 Task: Manage email relay configuration by setting up filters for the recipient
Action: Mouse moved to (235, 184)
Screenshot: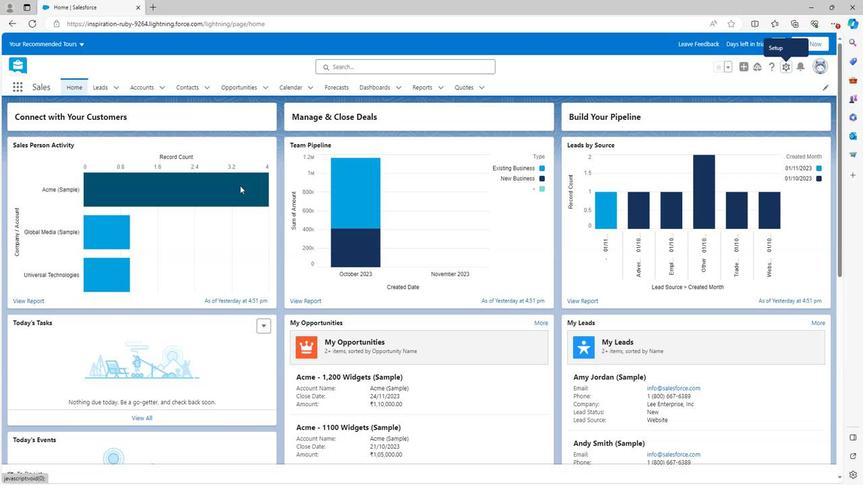 
Action: Mouse scrolled (235, 183) with delta (0, 0)
Screenshot: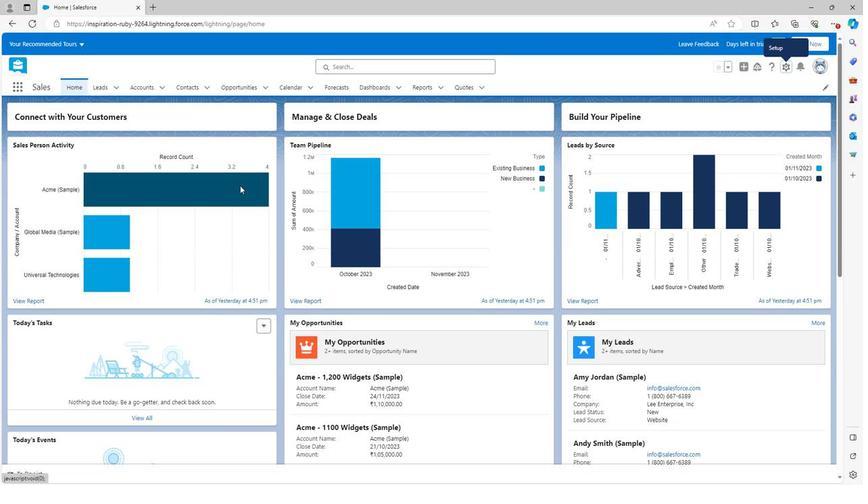 
Action: Mouse scrolled (235, 183) with delta (0, 0)
Screenshot: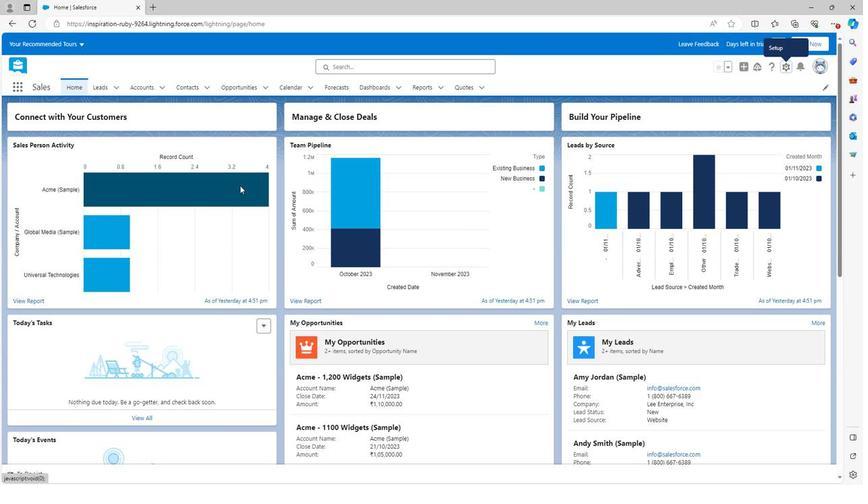 
Action: Mouse scrolled (235, 183) with delta (0, 0)
Screenshot: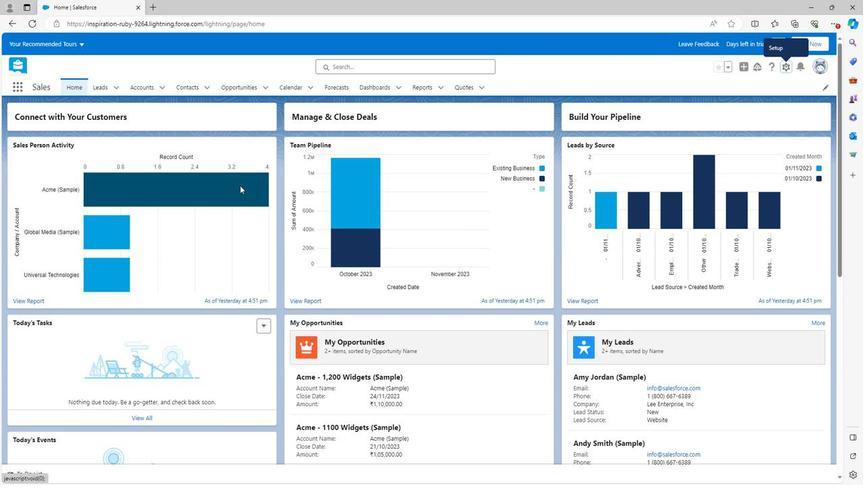 
Action: Mouse scrolled (235, 183) with delta (0, 0)
Screenshot: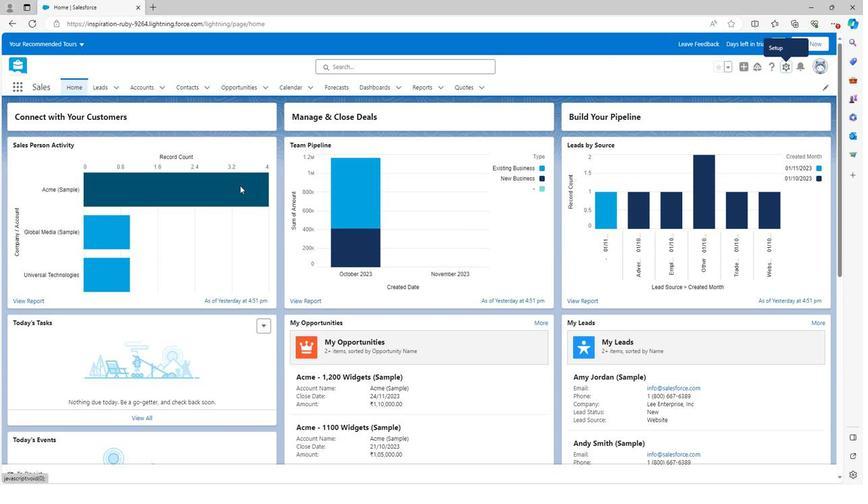 
Action: Mouse scrolled (235, 183) with delta (0, 0)
Screenshot: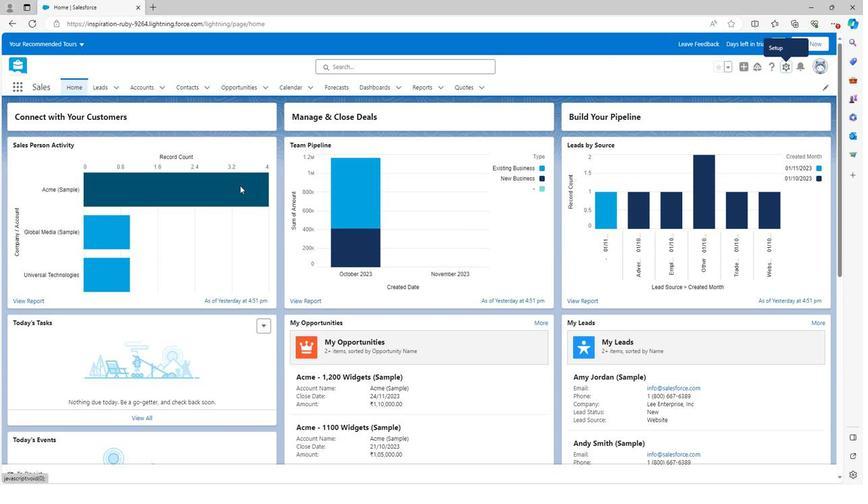 
Action: Mouse scrolled (235, 183) with delta (0, 0)
Screenshot: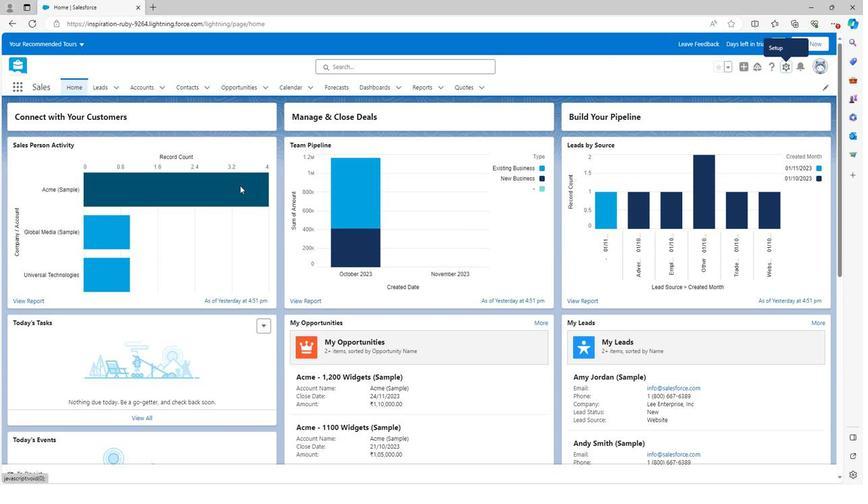 
Action: Mouse scrolled (235, 183) with delta (0, 0)
Screenshot: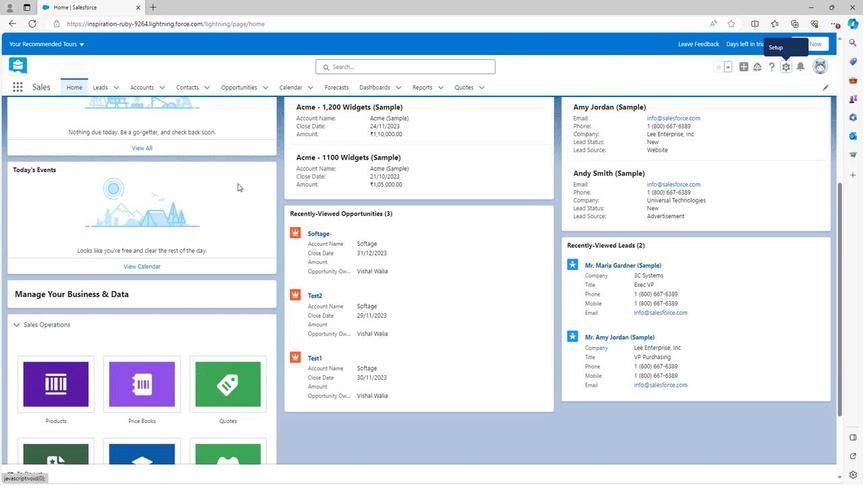 
Action: Mouse scrolled (235, 184) with delta (0, 0)
Screenshot: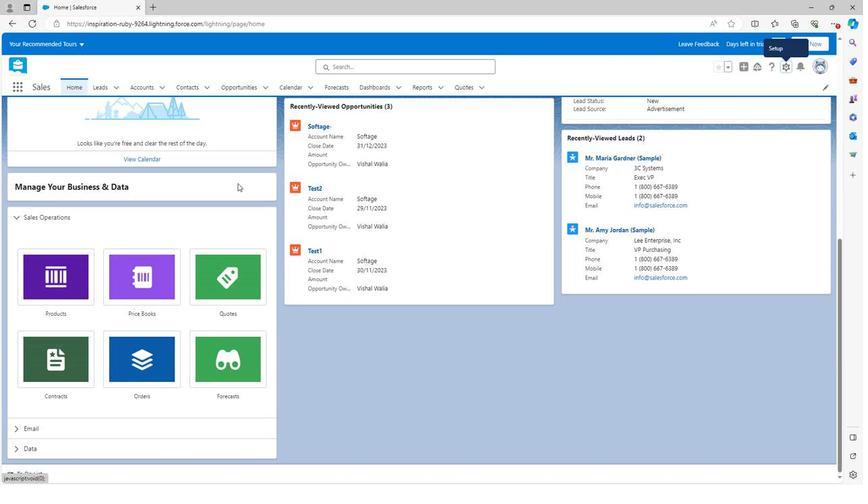 
Action: Mouse scrolled (235, 184) with delta (0, 0)
Screenshot: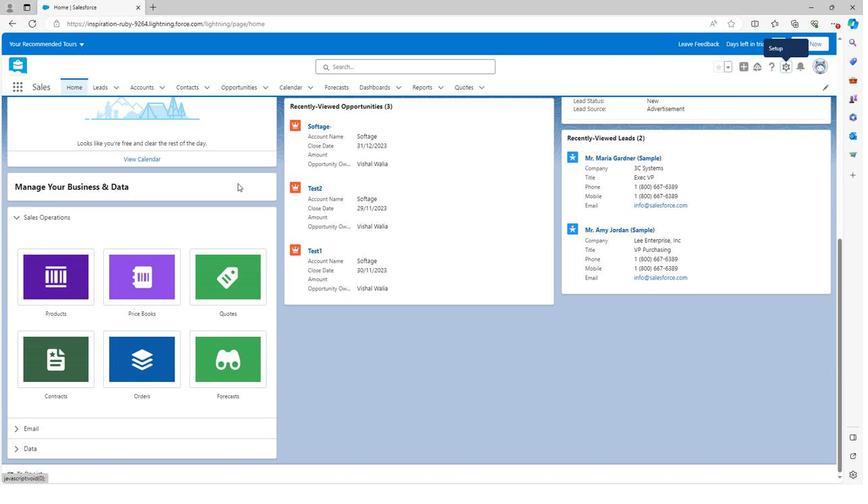 
Action: Mouse scrolled (235, 184) with delta (0, 0)
Screenshot: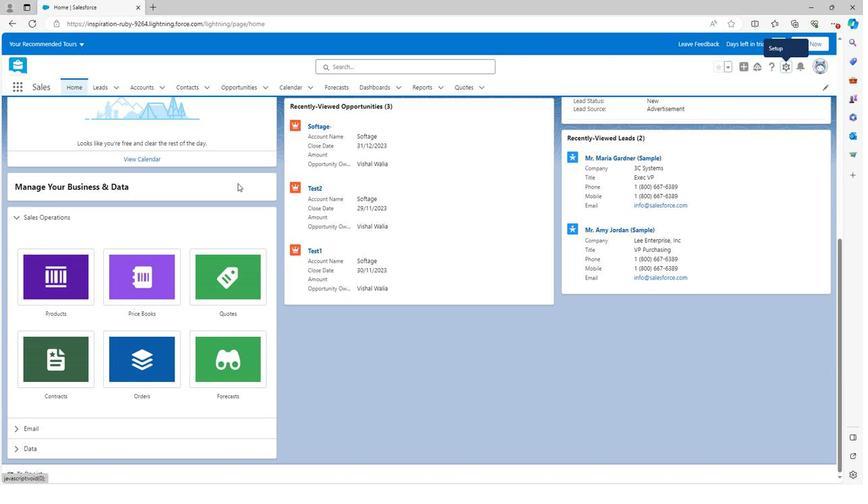 
Action: Mouse scrolled (235, 184) with delta (0, 0)
Screenshot: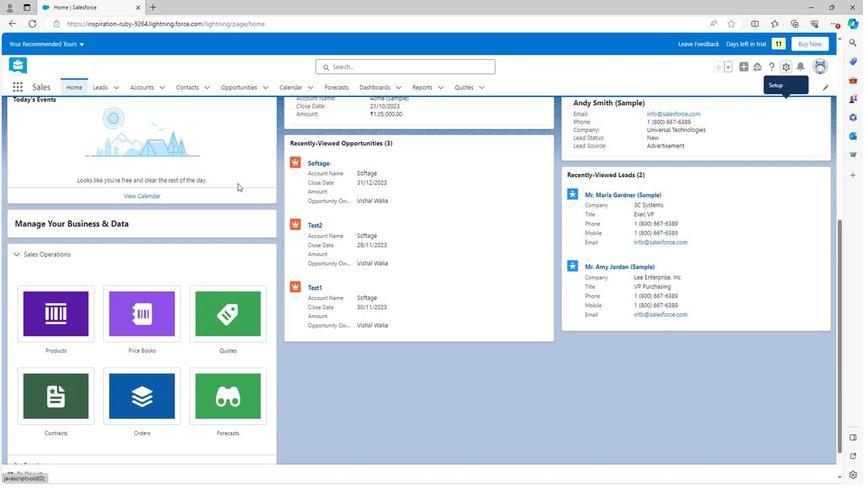 
Action: Mouse scrolled (235, 184) with delta (0, 0)
Screenshot: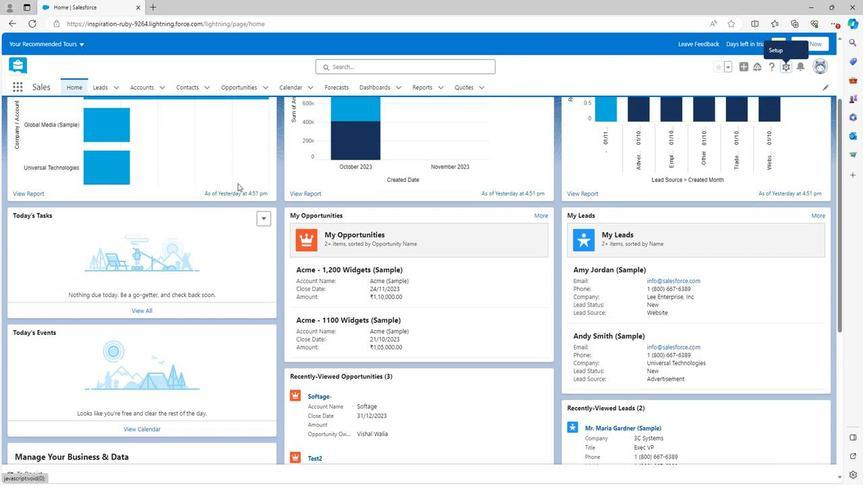 
Action: Mouse scrolled (235, 184) with delta (0, 0)
Screenshot: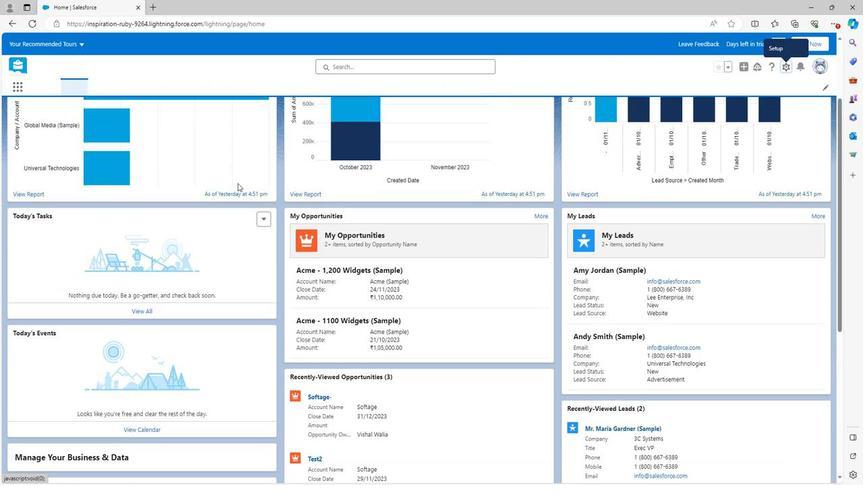 
Action: Mouse scrolled (235, 184) with delta (0, 0)
Screenshot: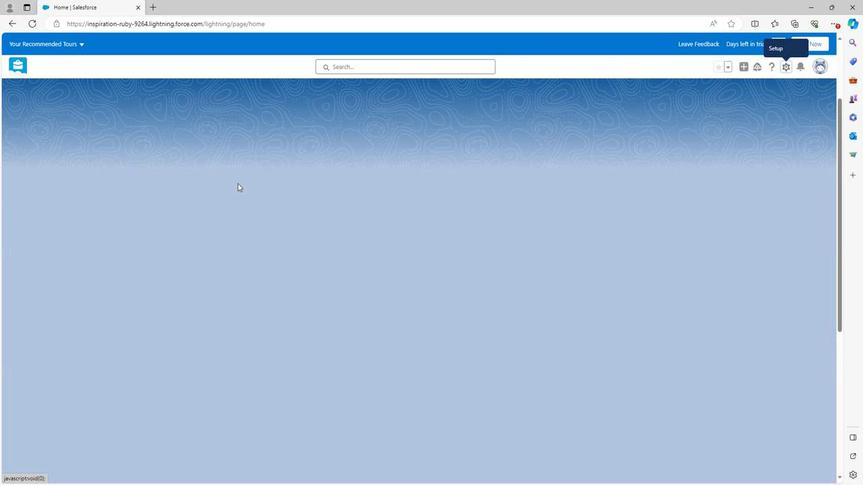 
Action: Mouse scrolled (235, 184) with delta (0, 0)
Screenshot: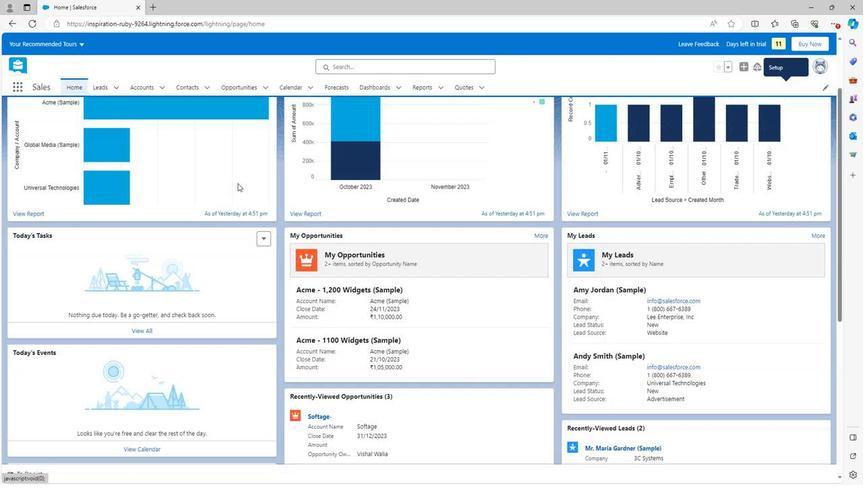 
Action: Mouse moved to (785, 66)
Screenshot: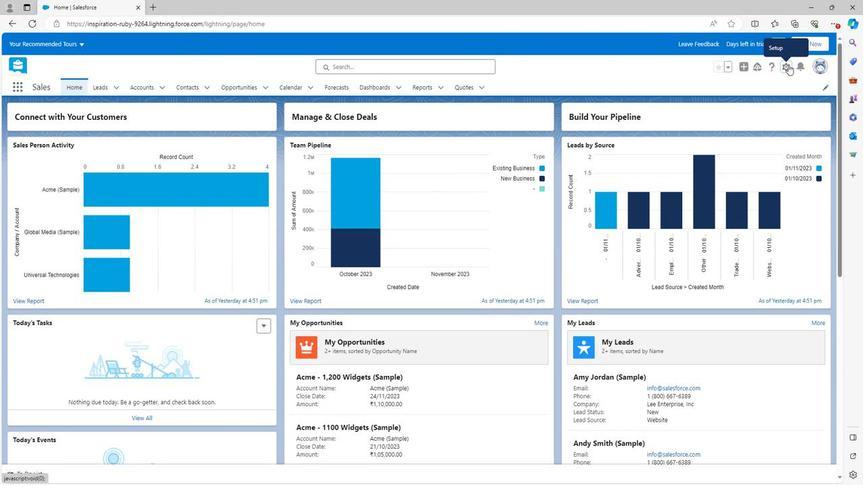 
Action: Mouse pressed left at (785, 66)
Screenshot: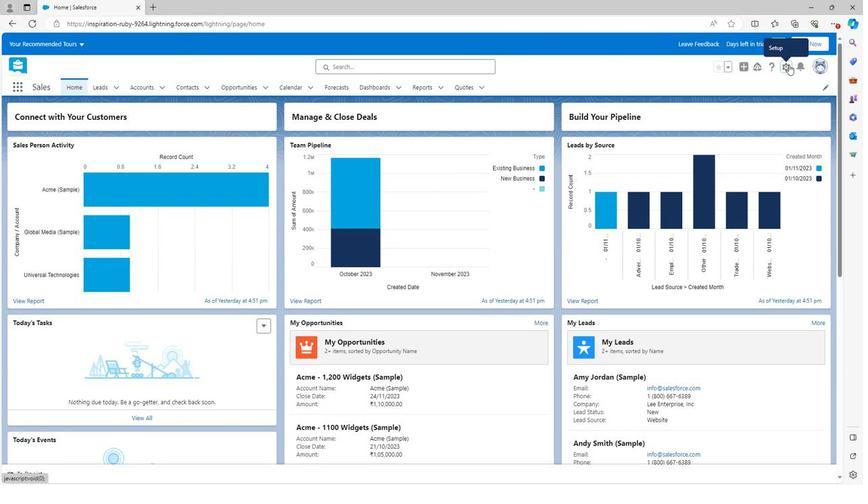 
Action: Mouse moved to (755, 93)
Screenshot: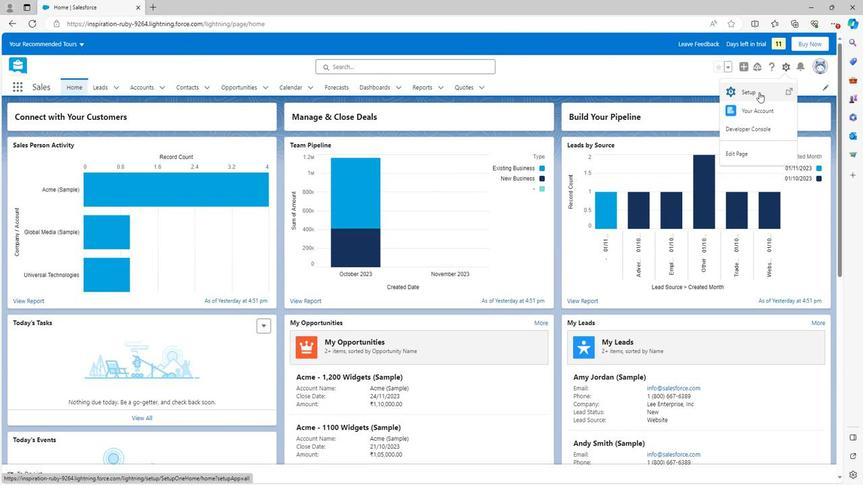 
Action: Mouse pressed left at (755, 93)
Screenshot: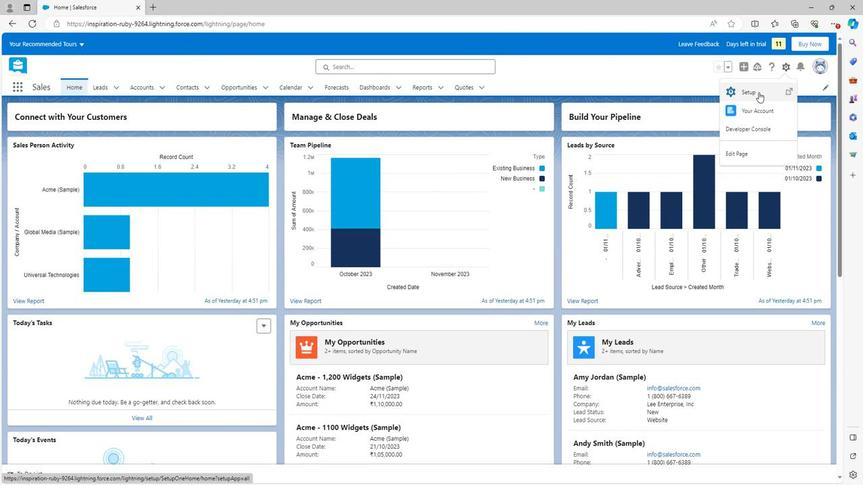 
Action: Mouse moved to (5, 306)
Screenshot: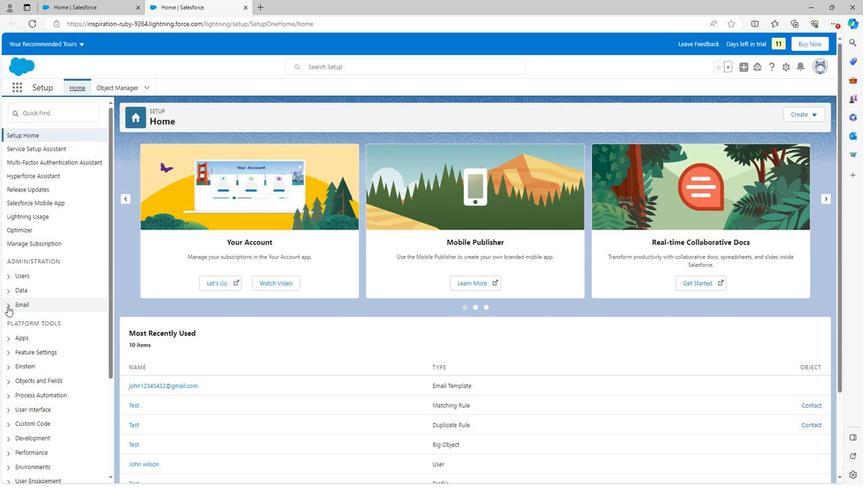 
Action: Mouse pressed left at (5, 306)
Screenshot: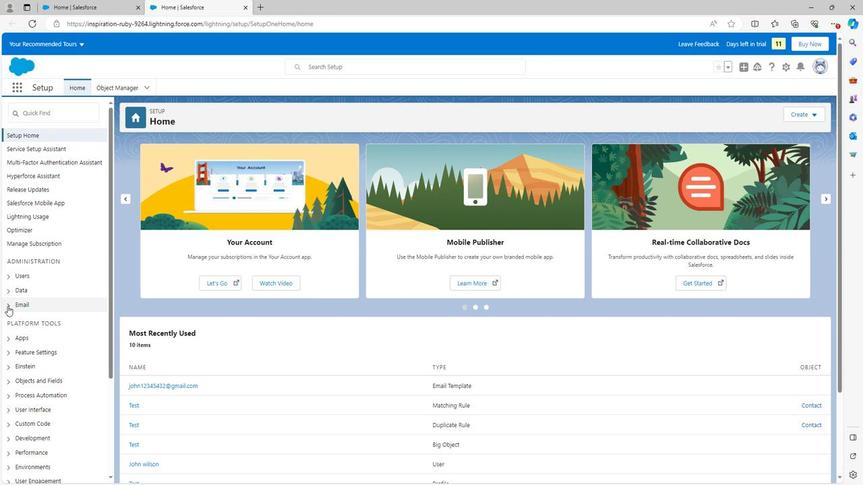 
Action: Mouse scrolled (5, 305) with delta (0, 0)
Screenshot: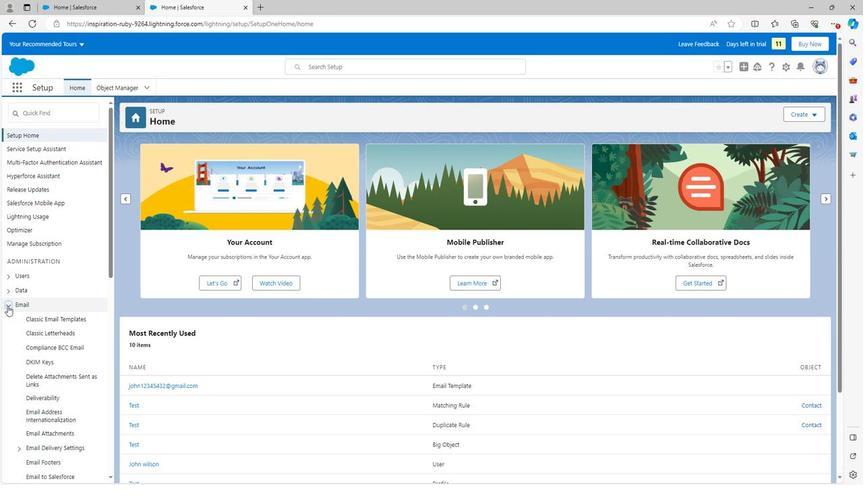 
Action: Mouse scrolled (5, 305) with delta (0, 0)
Screenshot: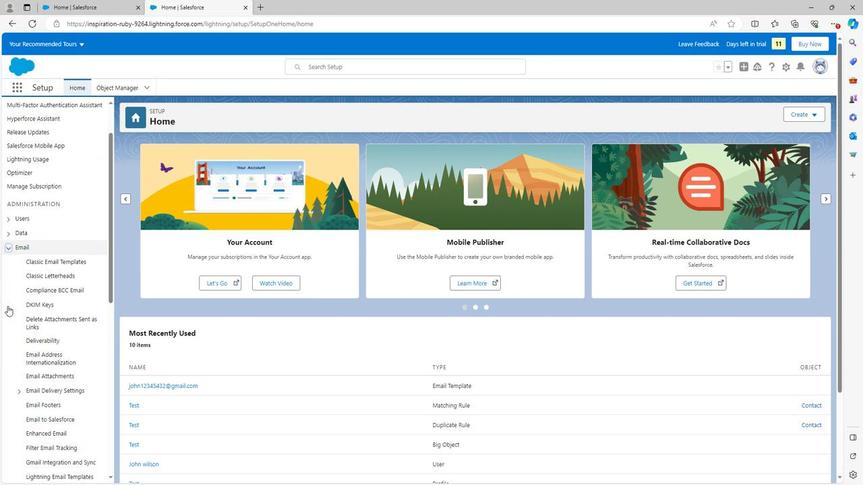 
Action: Mouse scrolled (5, 305) with delta (0, 0)
Screenshot: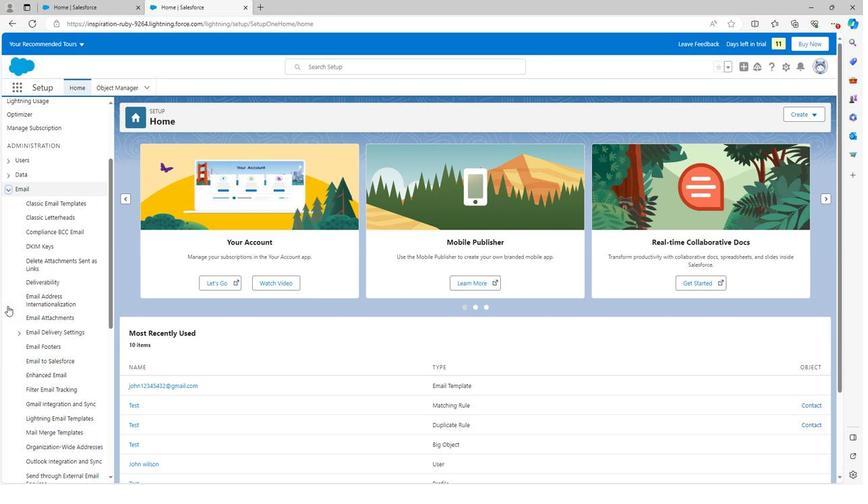 
Action: Mouse moved to (15, 276)
Screenshot: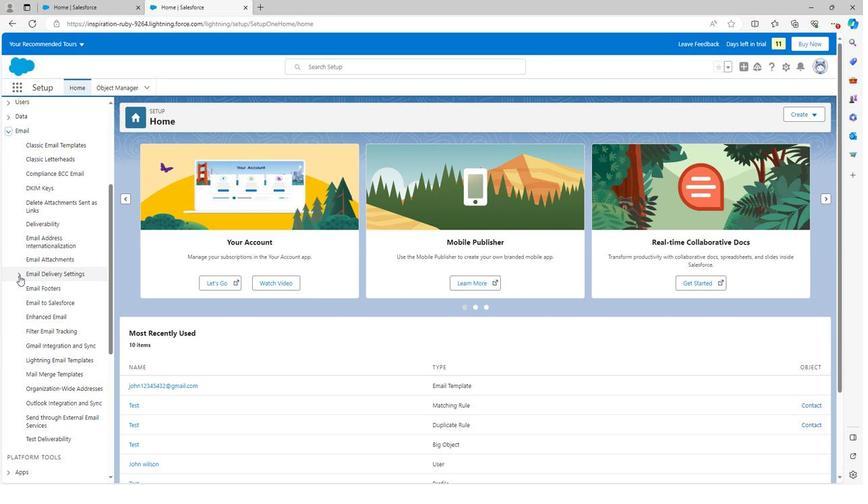 
Action: Mouse pressed left at (15, 276)
Screenshot: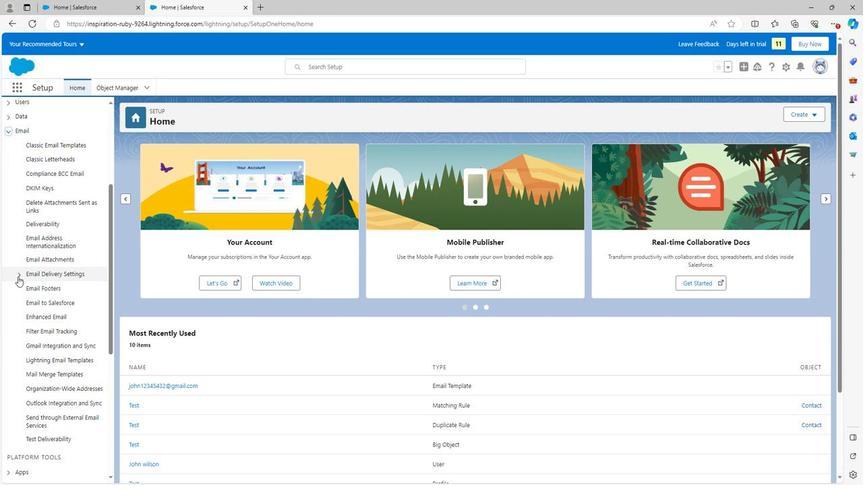 
Action: Mouse moved to (43, 299)
Screenshot: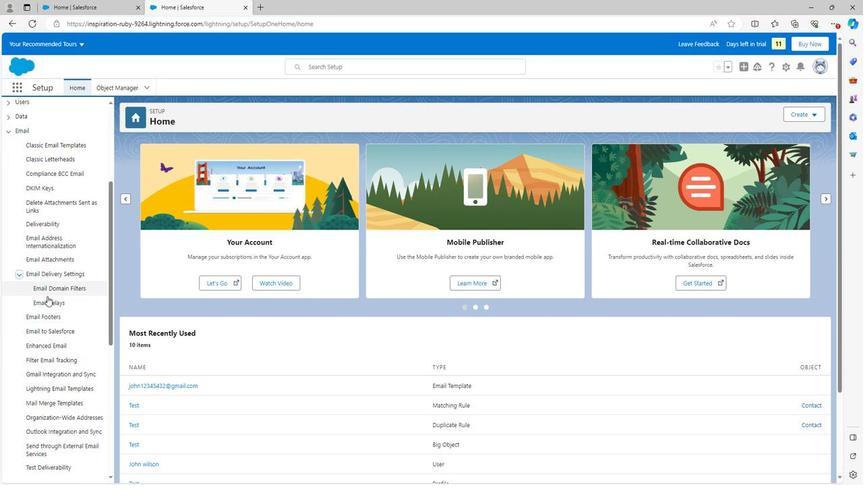 
Action: Mouse pressed left at (43, 299)
Screenshot: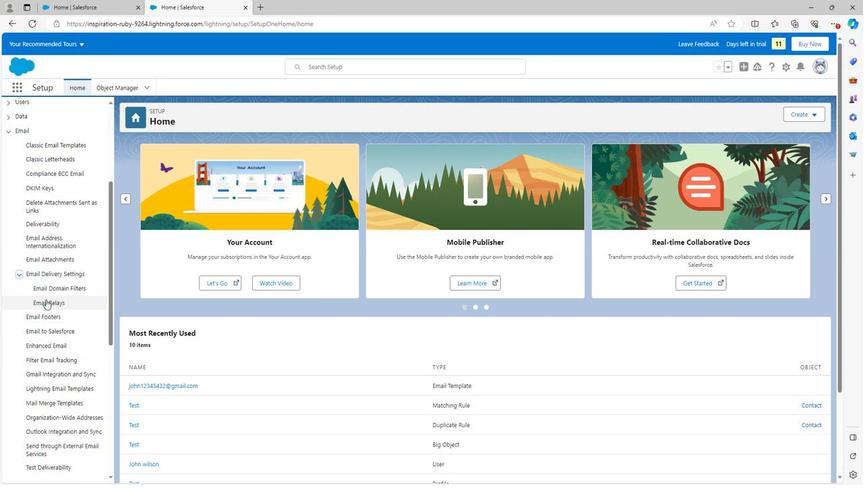 
Action: Mouse moved to (273, 265)
Screenshot: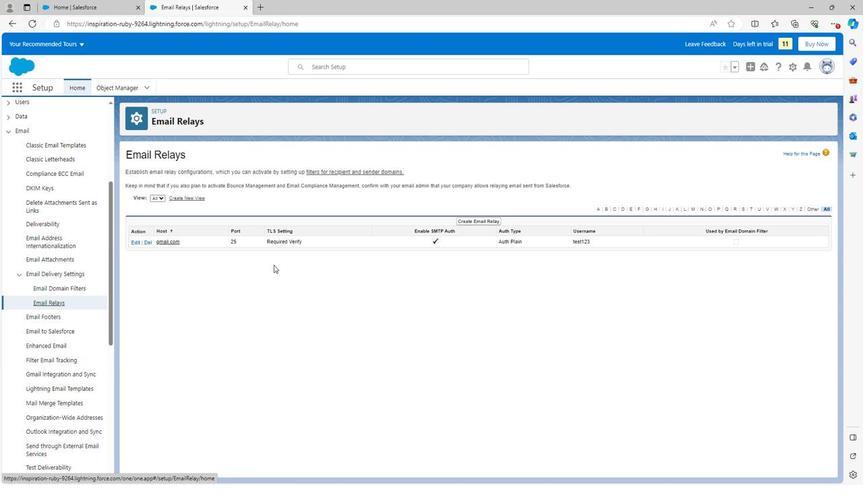 
Action: Mouse pressed left at (273, 265)
Screenshot: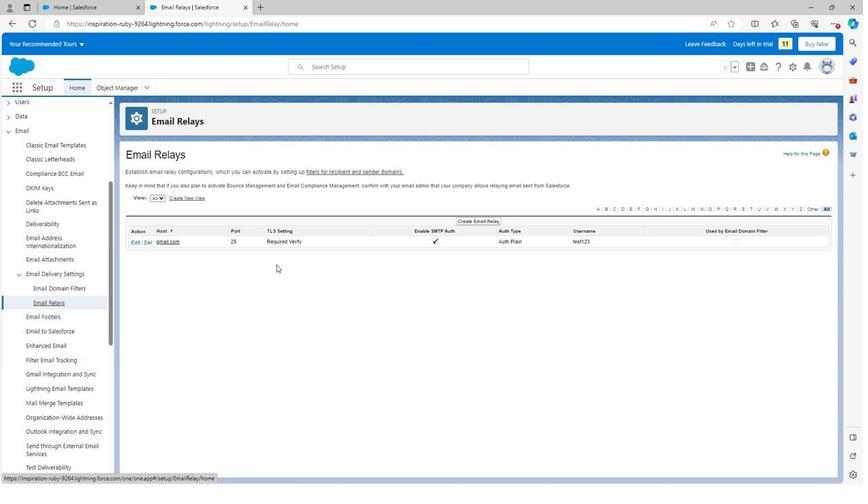 
Action: Mouse moved to (169, 242)
Screenshot: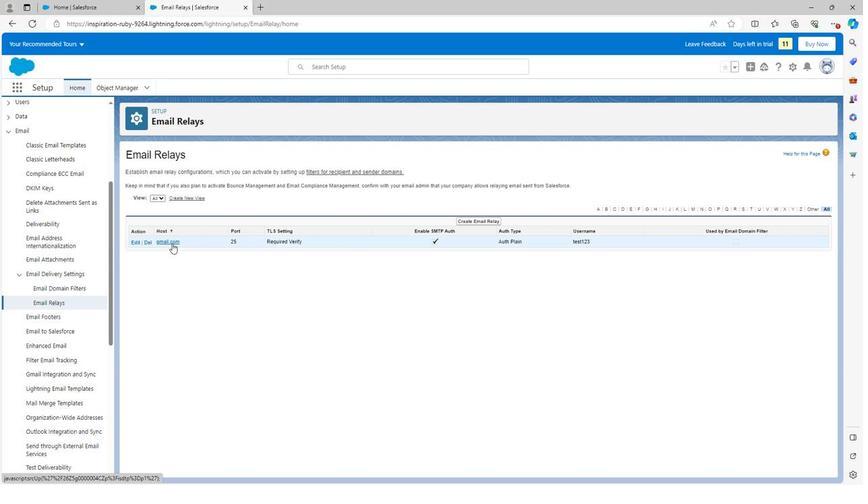 
Action: Mouse pressed left at (169, 242)
Screenshot: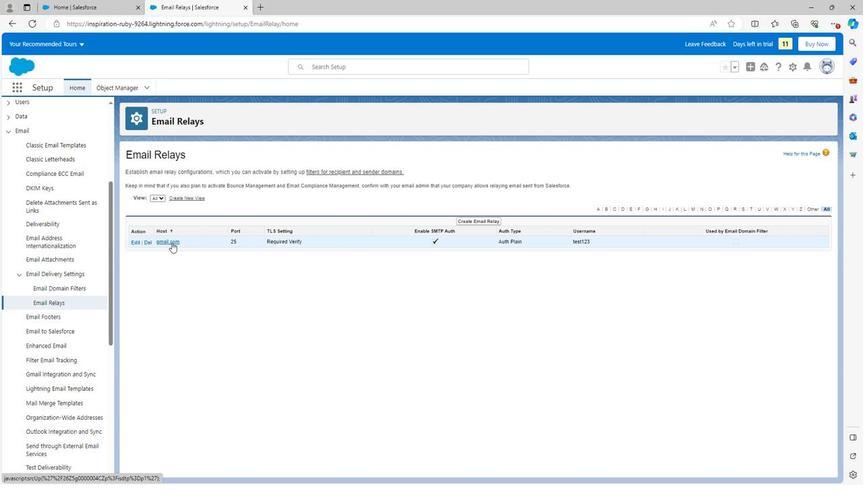 
Action: Mouse moved to (49, 302)
Screenshot: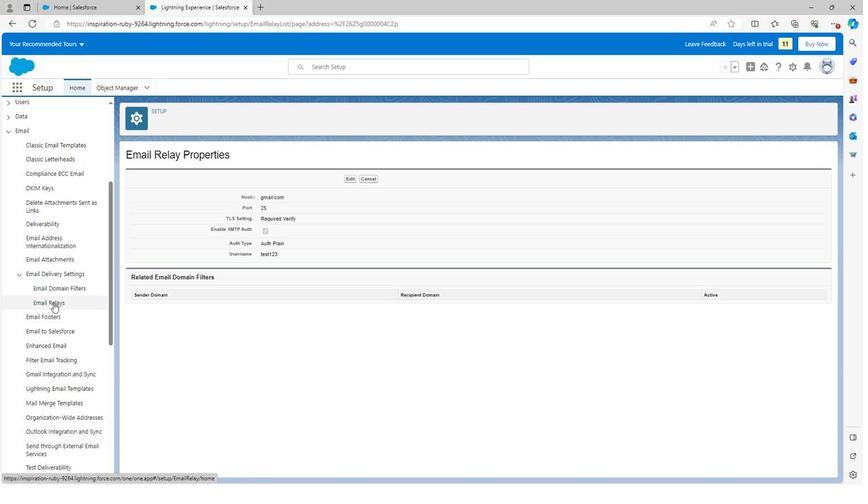 
Action: Mouse pressed left at (49, 302)
Screenshot: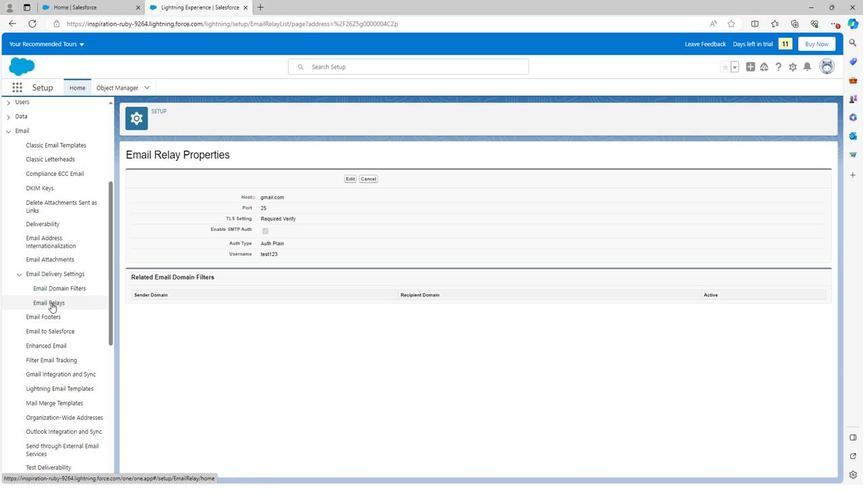 
Action: Mouse moved to (325, 264)
Screenshot: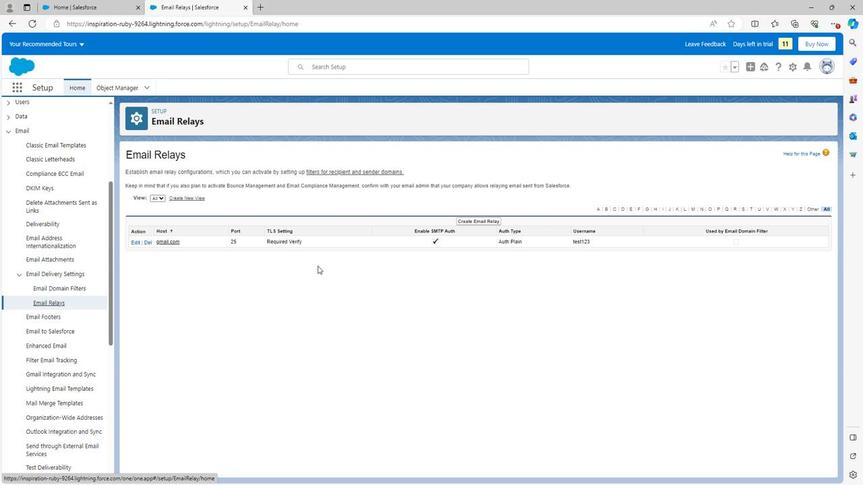 
Action: Mouse scrolled (325, 263) with delta (0, 0)
Screenshot: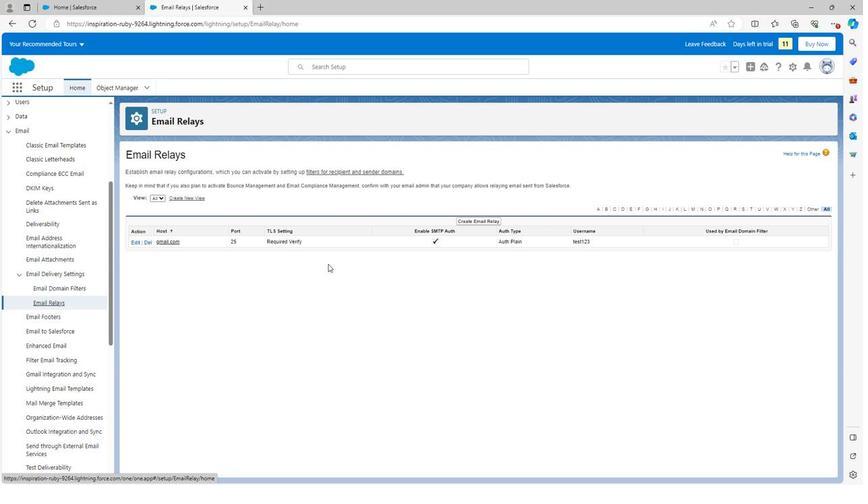 
Action: Mouse scrolled (325, 263) with delta (0, 0)
Screenshot: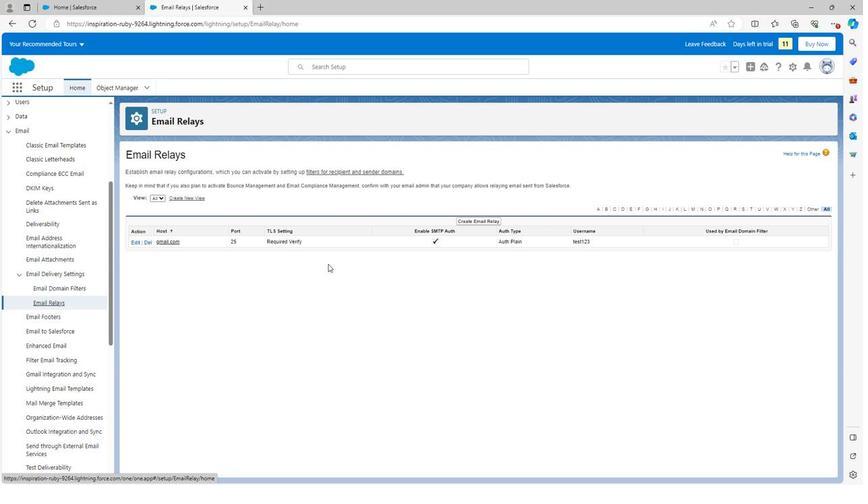 
Action: Mouse scrolled (325, 263) with delta (0, 0)
Screenshot: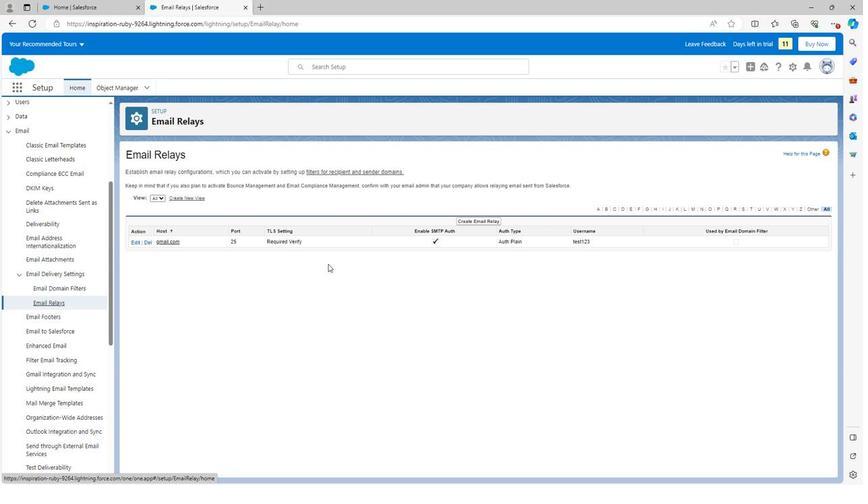 
Action: Mouse scrolled (325, 263) with delta (0, 0)
Screenshot: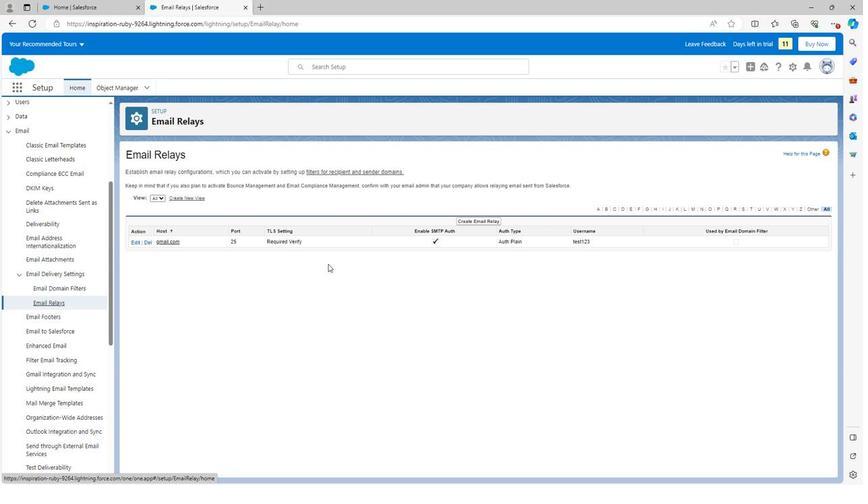 
Action: Mouse scrolled (325, 263) with delta (0, 0)
Screenshot: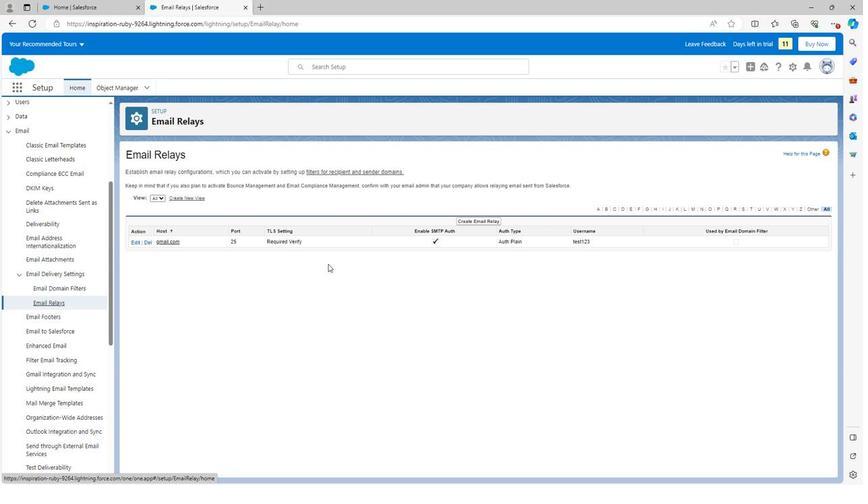 
